 Task: Create Board IT Support Solutions to Workspace Creative Direction. Create Board Sales Funnel Optimization to Workspace Creative Direction. Create Board Customer Segmentation and Targeting Strategy to Workspace Creative Direction
Action: Mouse moved to (331, 70)
Screenshot: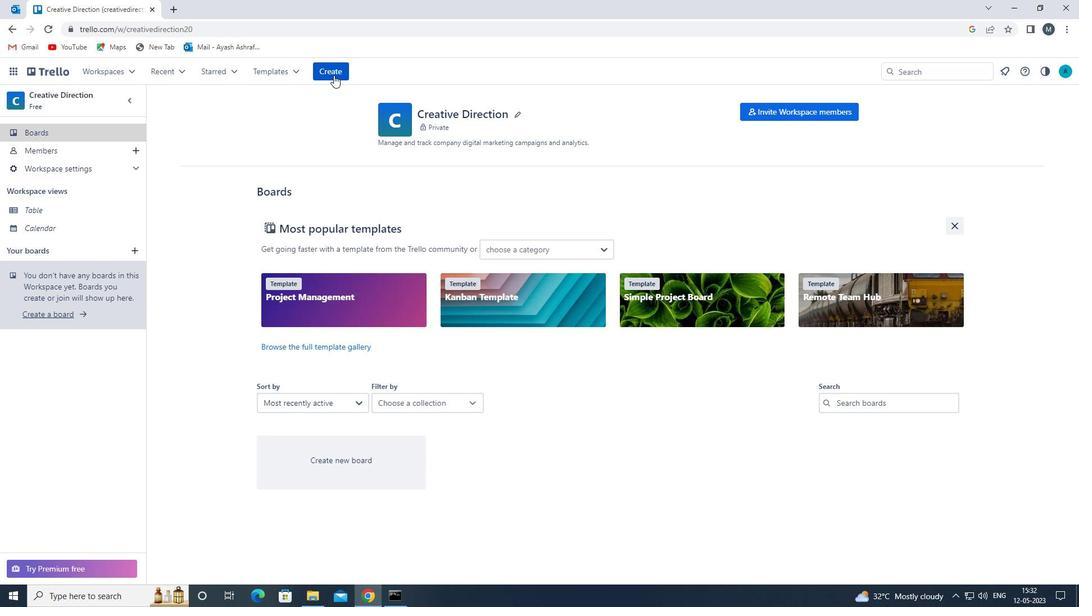 
Action: Mouse pressed left at (331, 70)
Screenshot: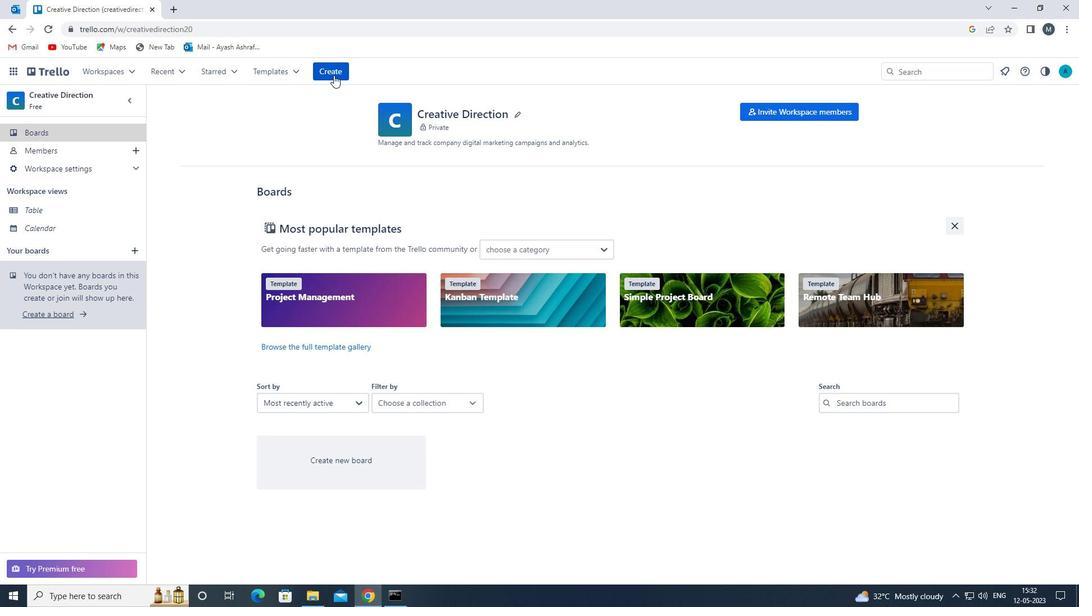 
Action: Mouse moved to (392, 124)
Screenshot: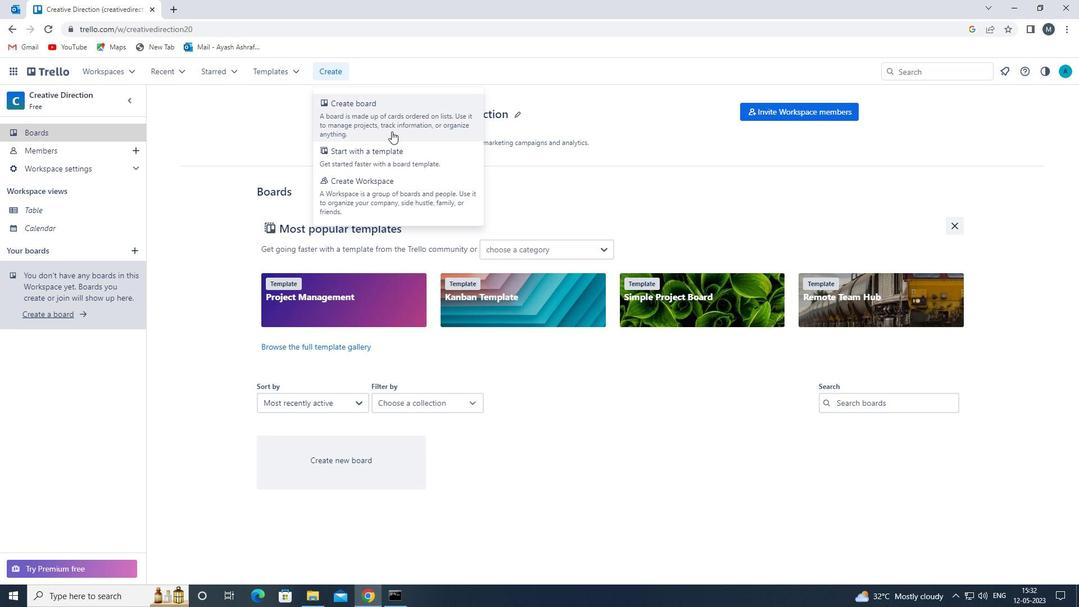 
Action: Mouse pressed left at (392, 124)
Screenshot: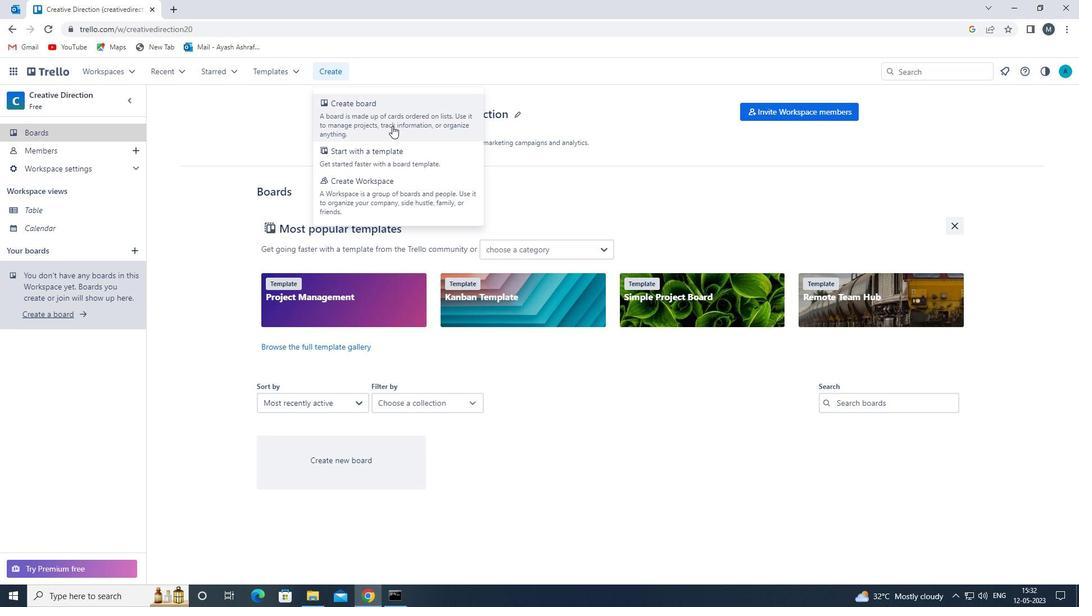 
Action: Mouse moved to (356, 275)
Screenshot: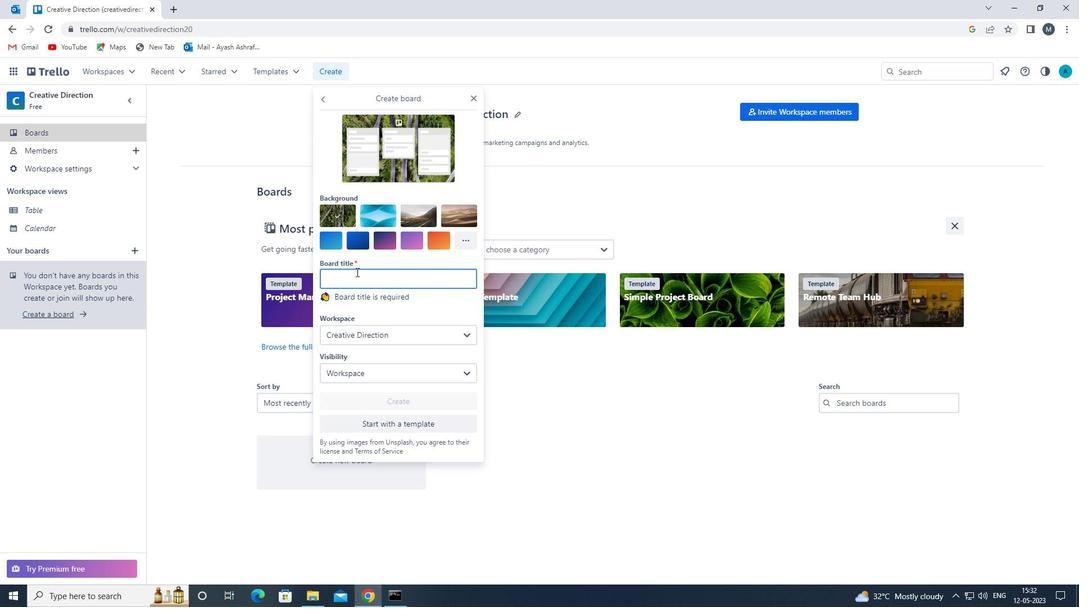
Action: Mouse pressed left at (356, 275)
Screenshot: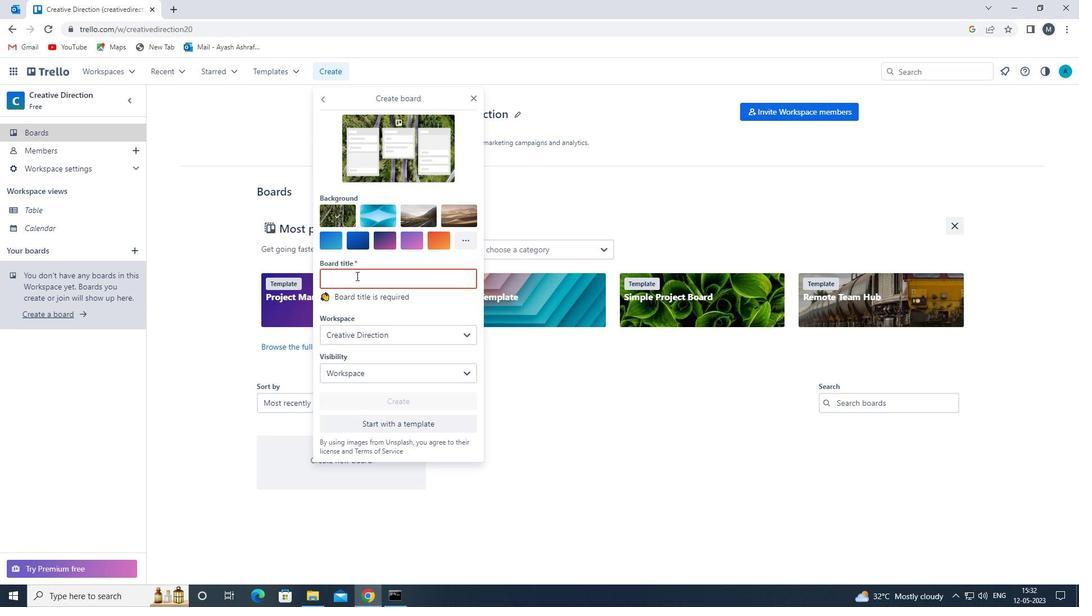 
Action: Mouse moved to (357, 279)
Screenshot: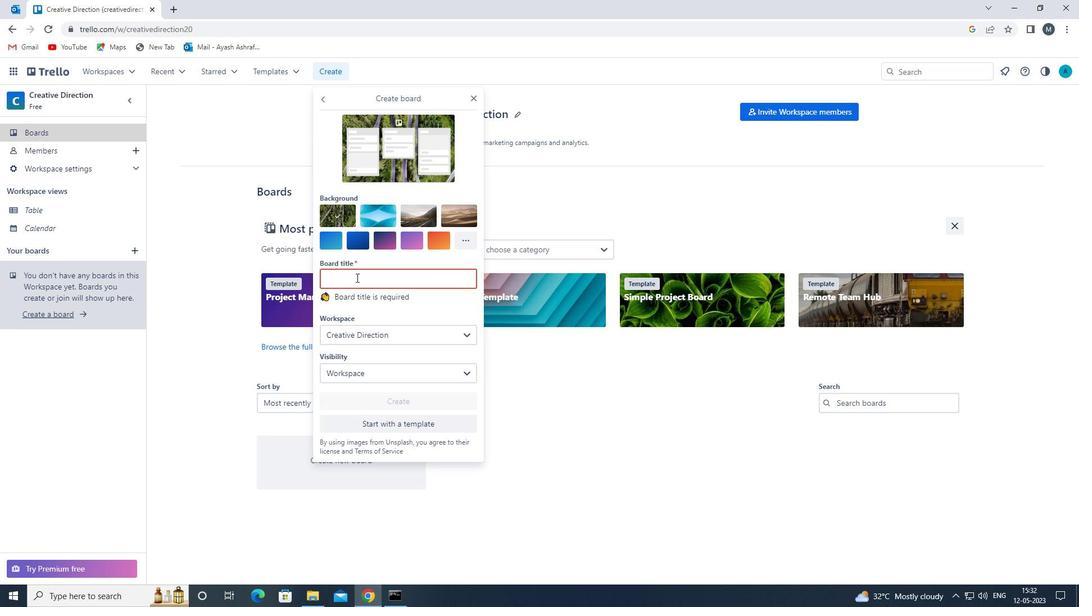 
Action: Key pressed <Key.shift><Key.shift>IT<Key.space>S<Key.backspace><Key.shift>SUPPORT<Key.space><Key.shift>SOLUTIONS<Key.space>
Screenshot: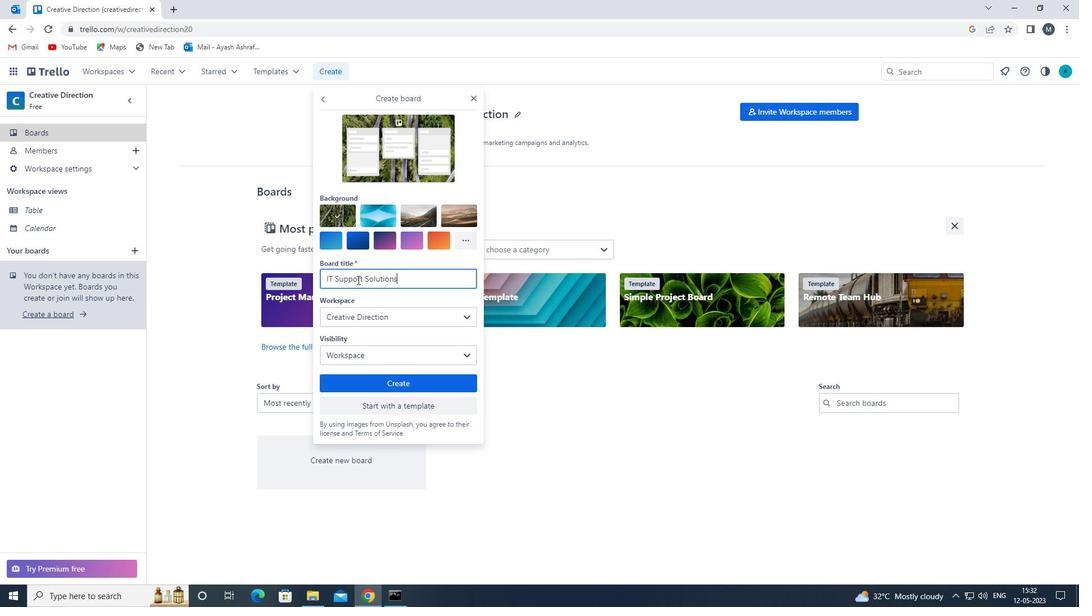 
Action: Mouse moved to (389, 383)
Screenshot: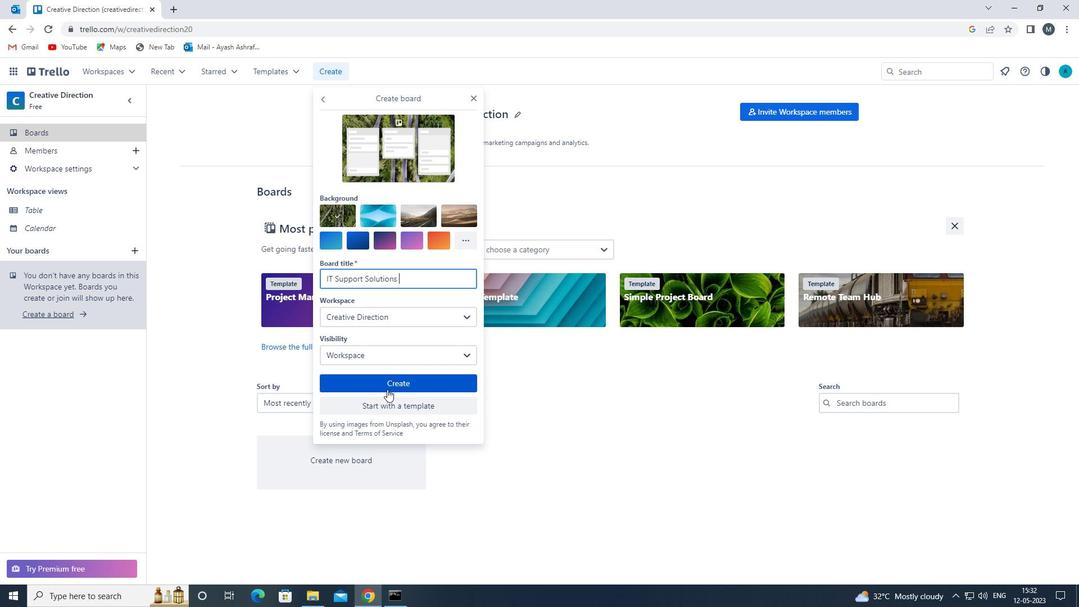 
Action: Mouse pressed left at (389, 383)
Screenshot: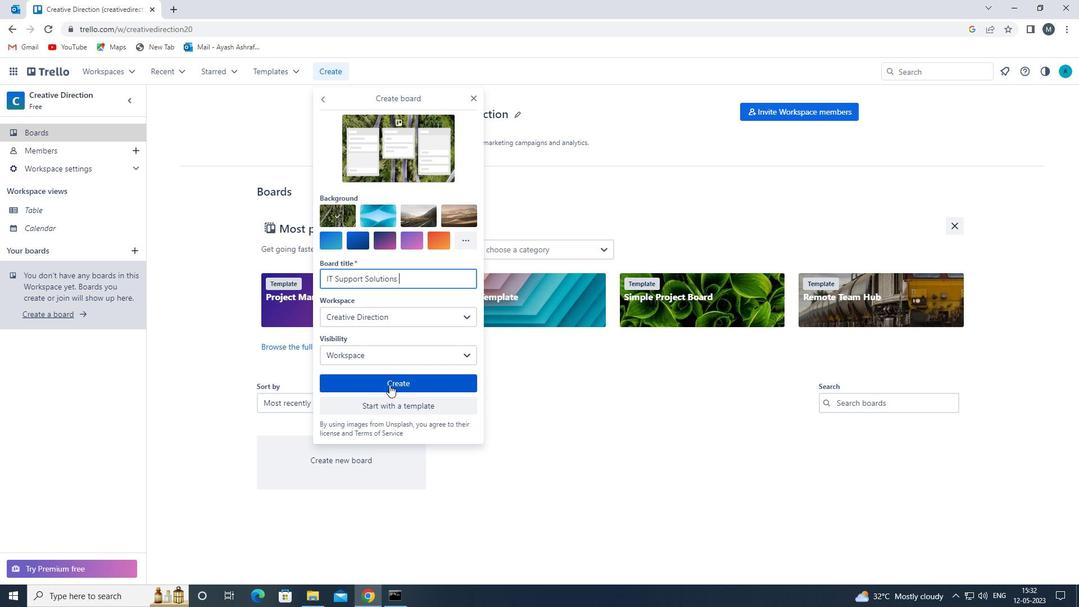 
Action: Mouse moved to (339, 74)
Screenshot: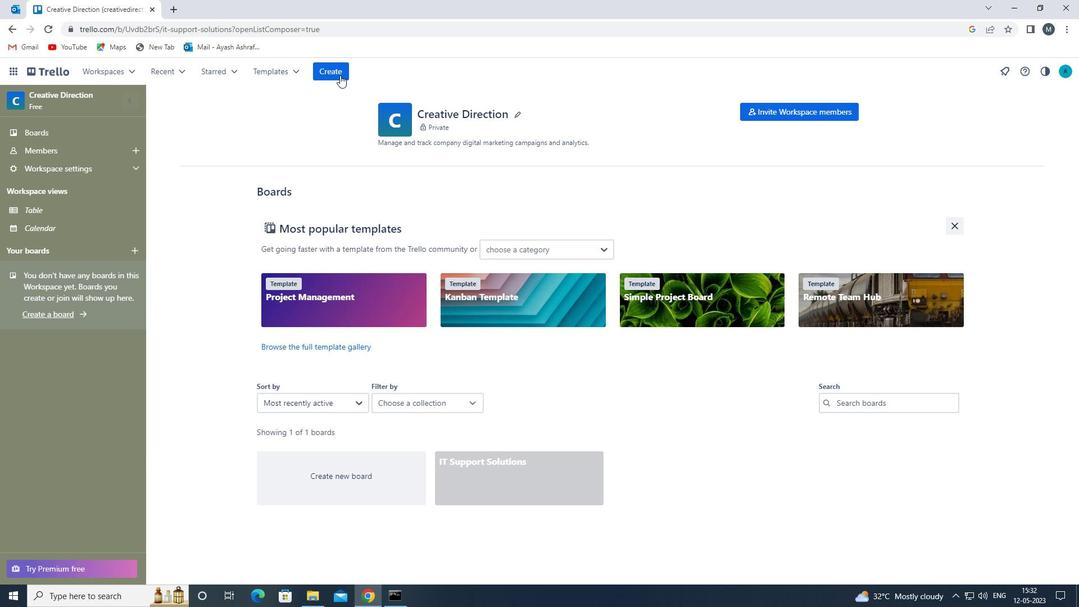 
Action: Mouse pressed left at (339, 74)
Screenshot: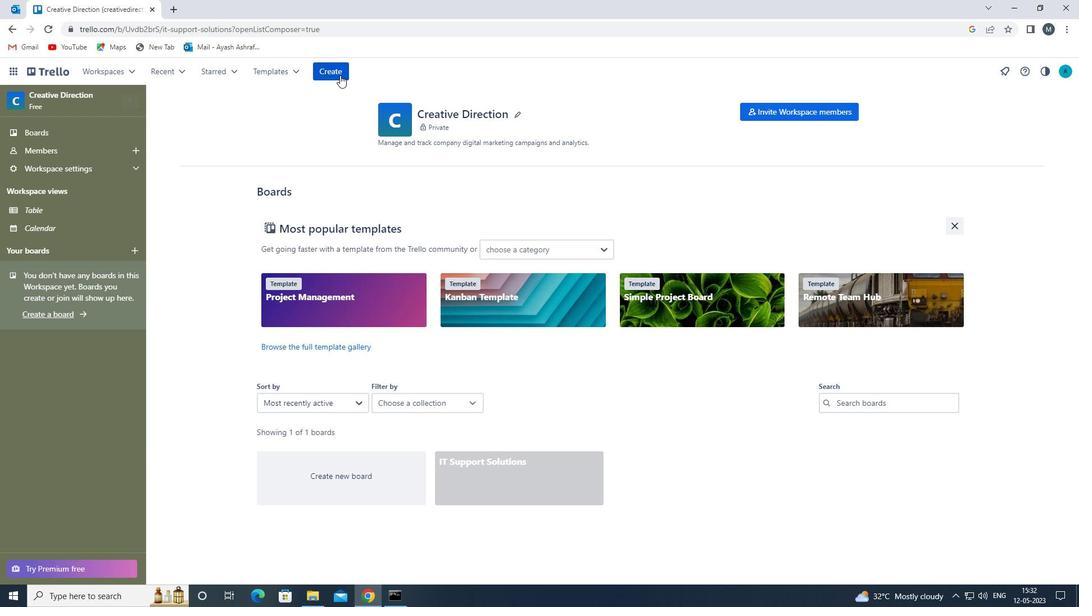 
Action: Mouse moved to (388, 116)
Screenshot: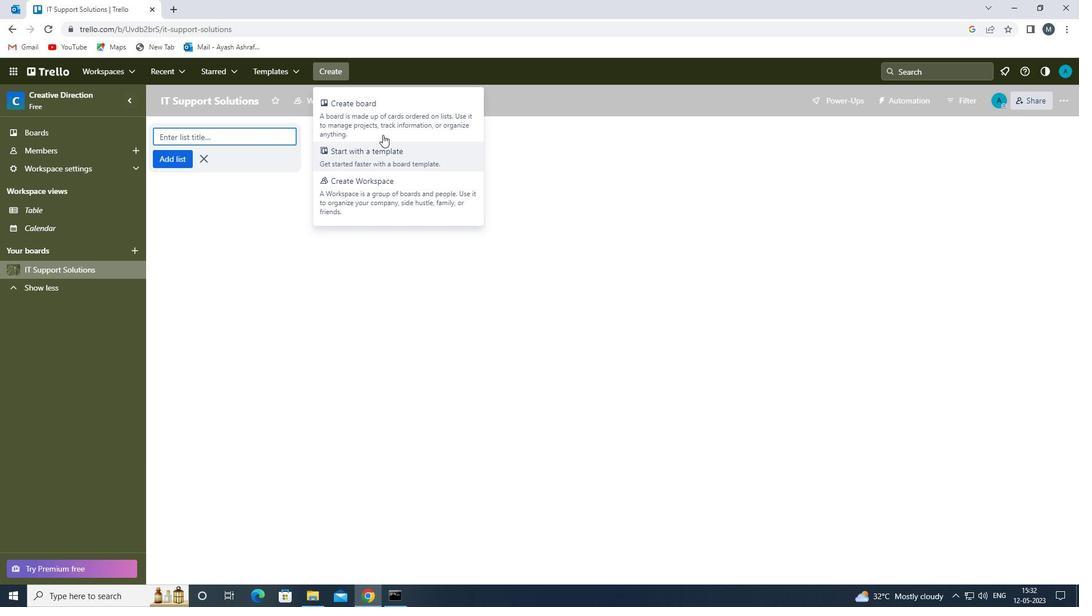 
Action: Mouse pressed left at (388, 116)
Screenshot: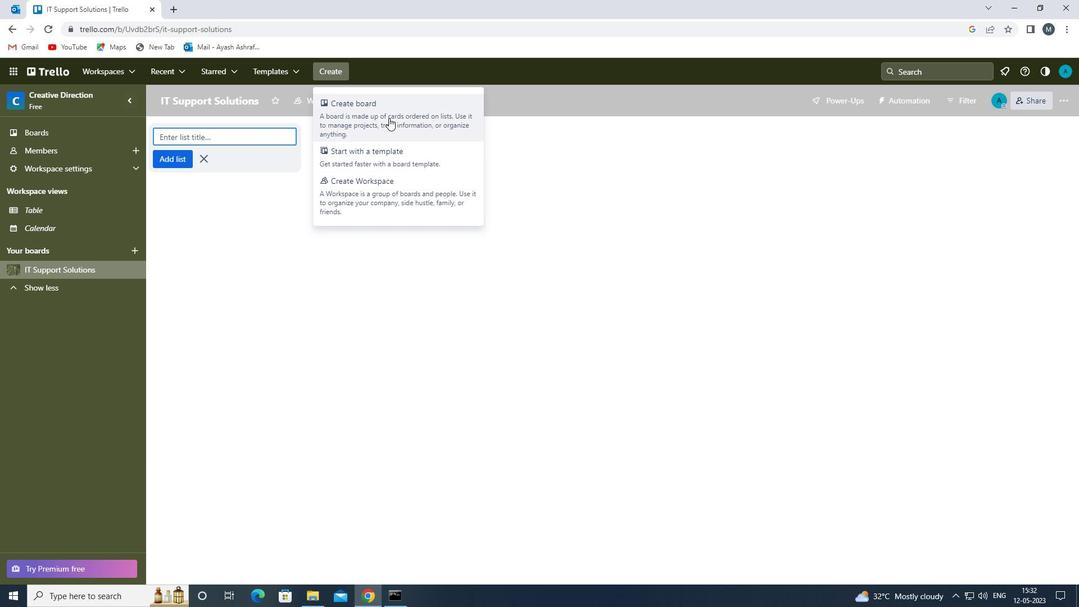 
Action: Mouse moved to (392, 281)
Screenshot: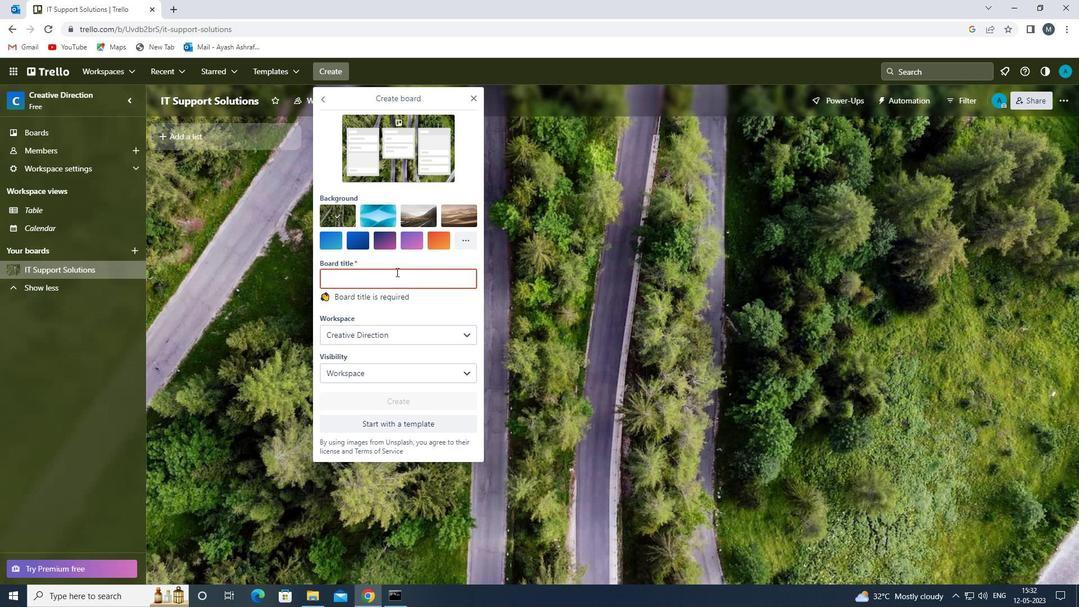 
Action: Mouse pressed left at (392, 281)
Screenshot: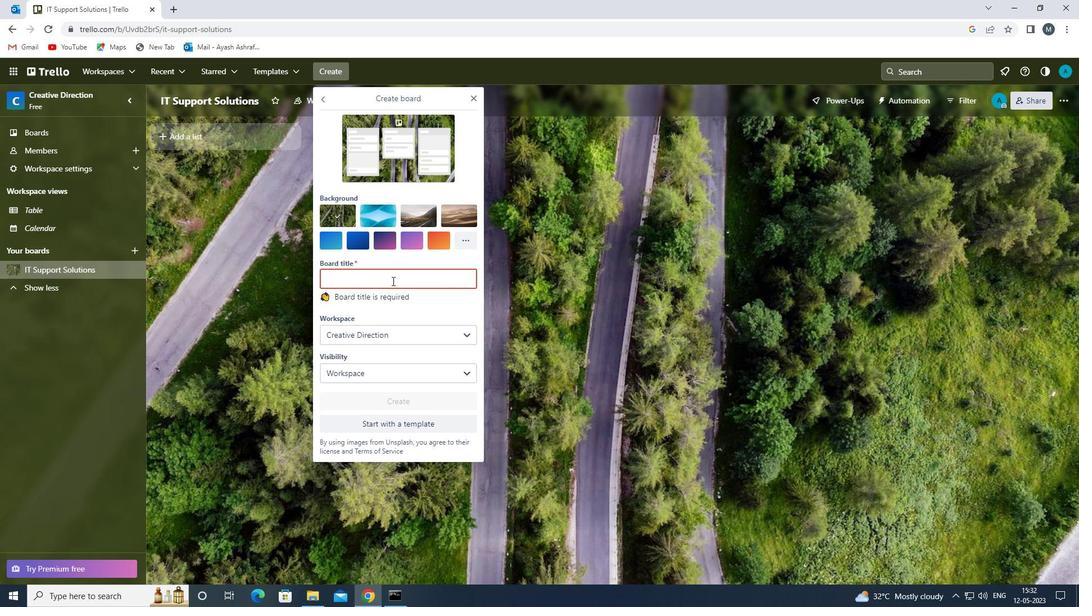 
Action: Mouse moved to (391, 281)
Screenshot: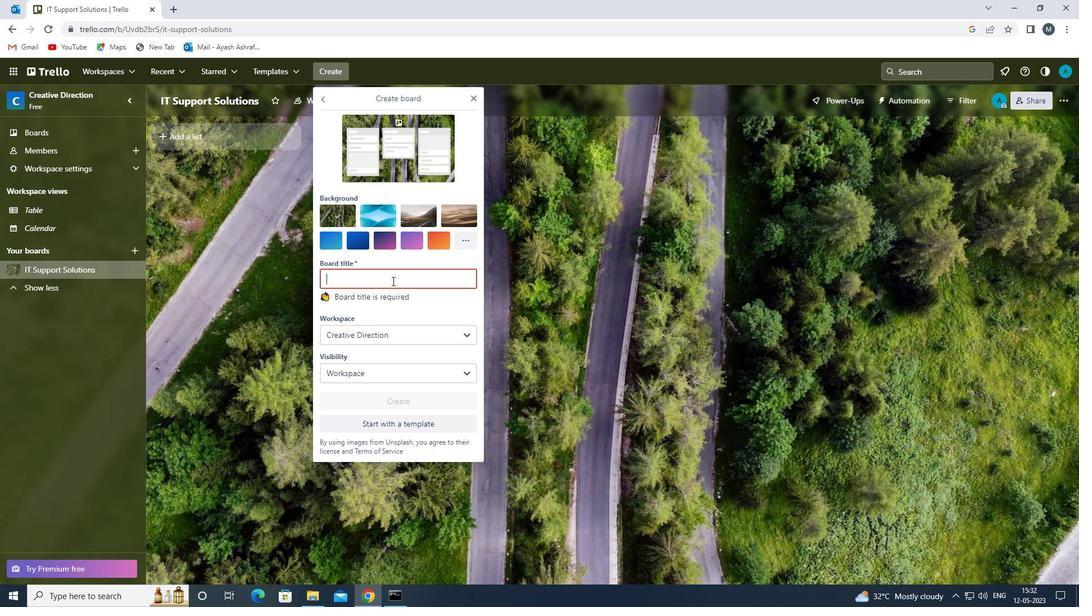 
Action: Key pressed <Key.shift>SALES<Key.space><Key.shift>FUNNEL<Key.space><Key.shift>OPTIMIZATION<Key.space>
Screenshot: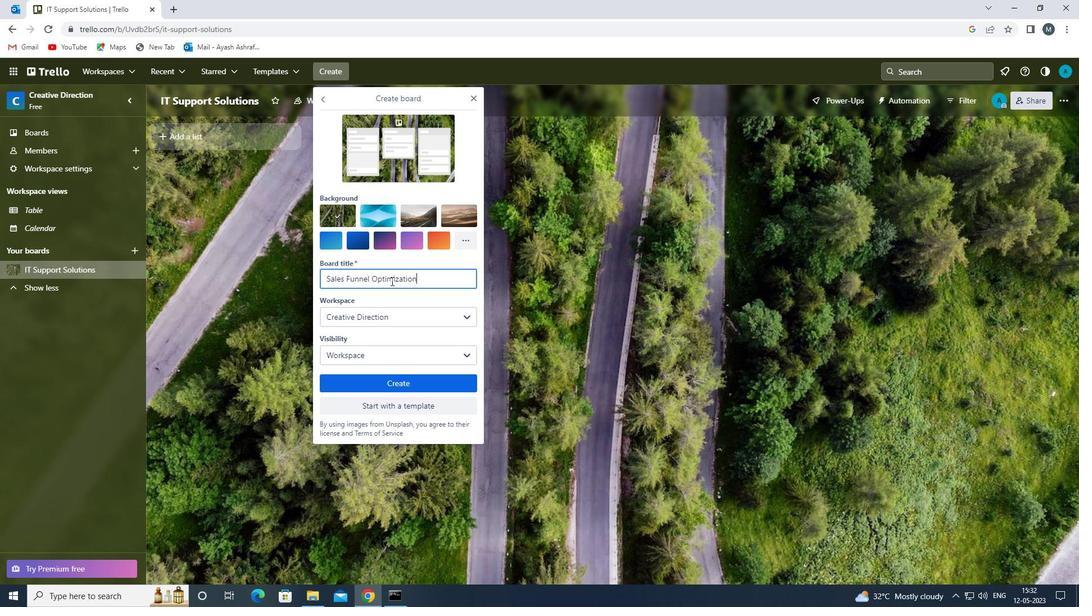 
Action: Mouse moved to (392, 386)
Screenshot: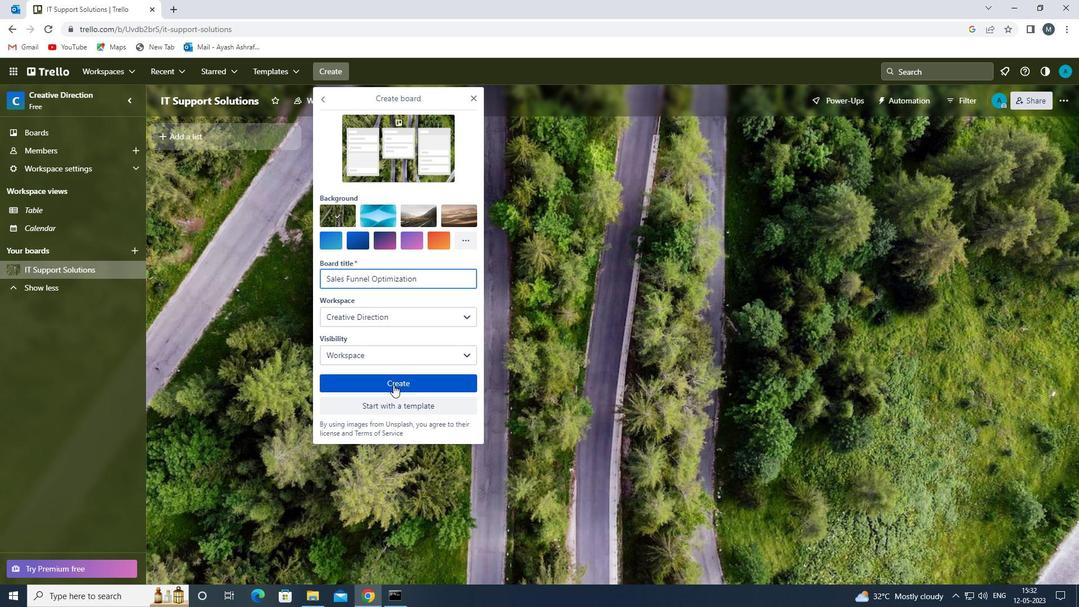 
Action: Mouse pressed left at (392, 386)
Screenshot: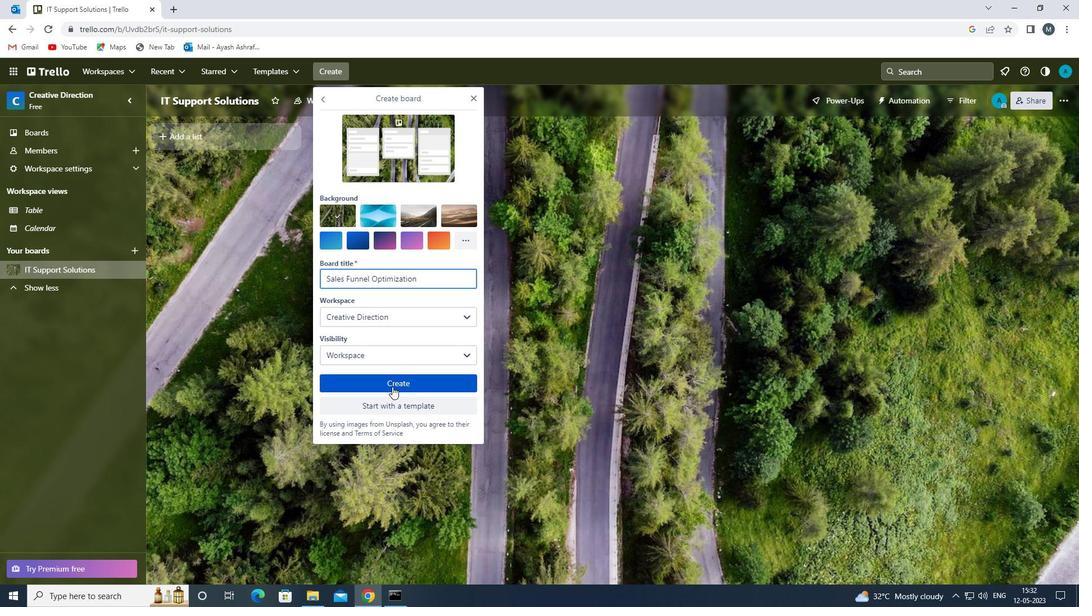 
Action: Mouse moved to (334, 73)
Screenshot: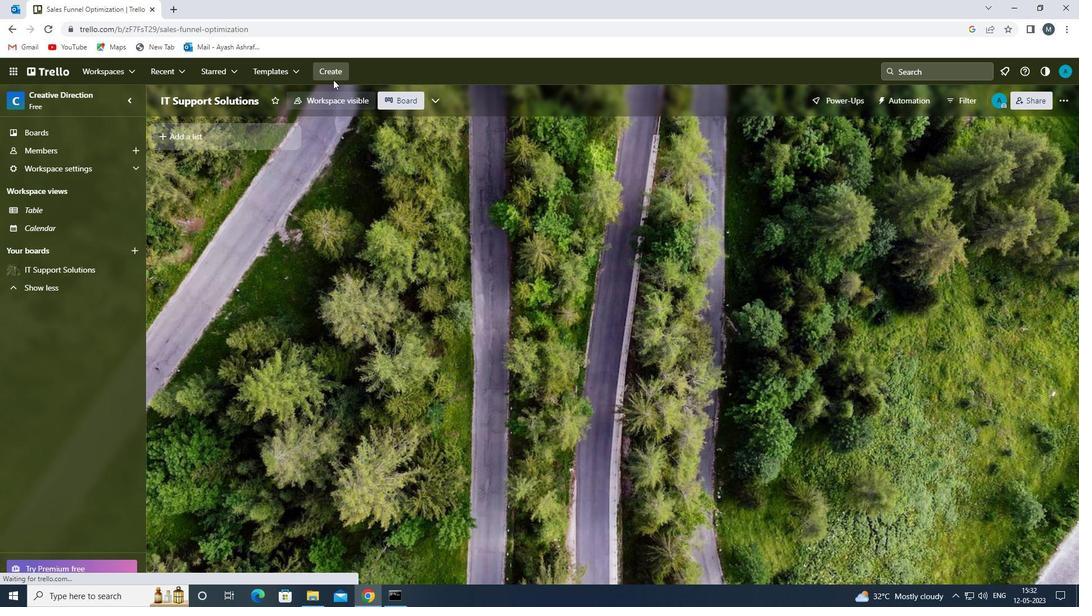 
Action: Mouse pressed left at (334, 73)
Screenshot: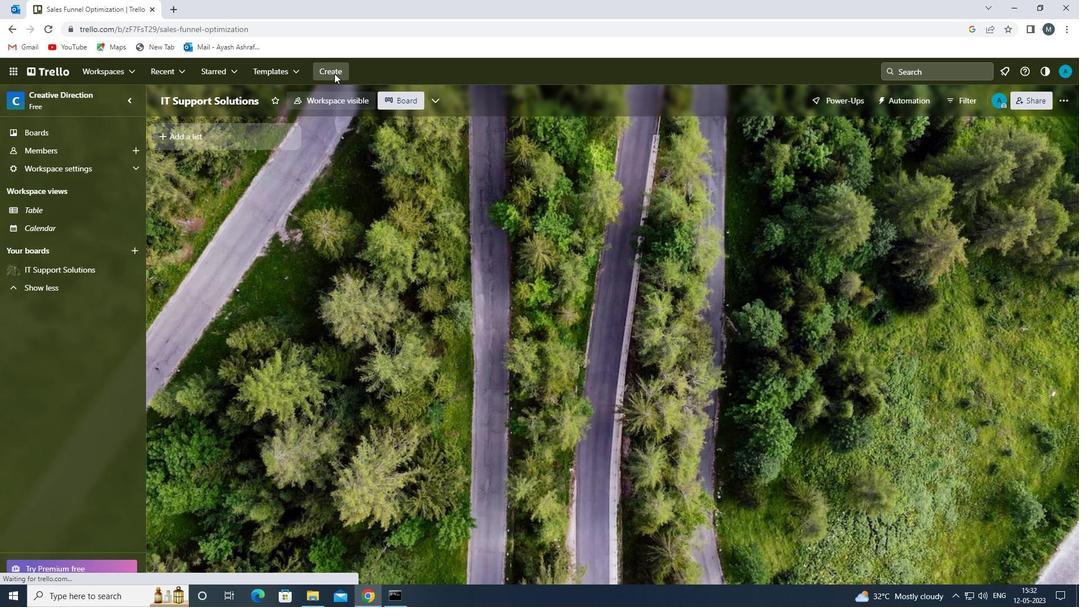 
Action: Mouse moved to (377, 123)
Screenshot: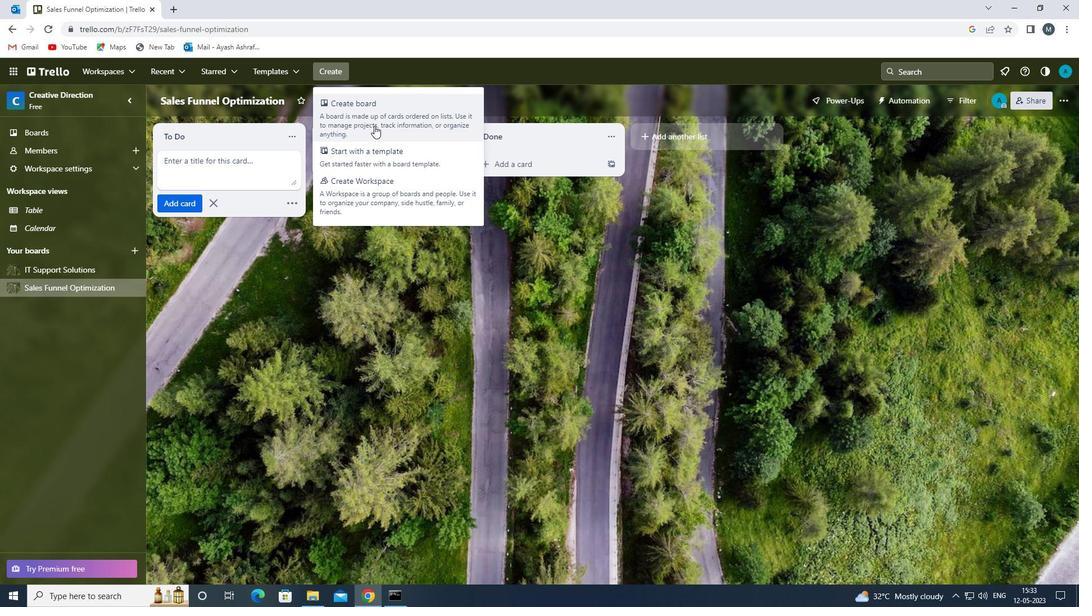 
Action: Mouse pressed left at (377, 123)
Screenshot: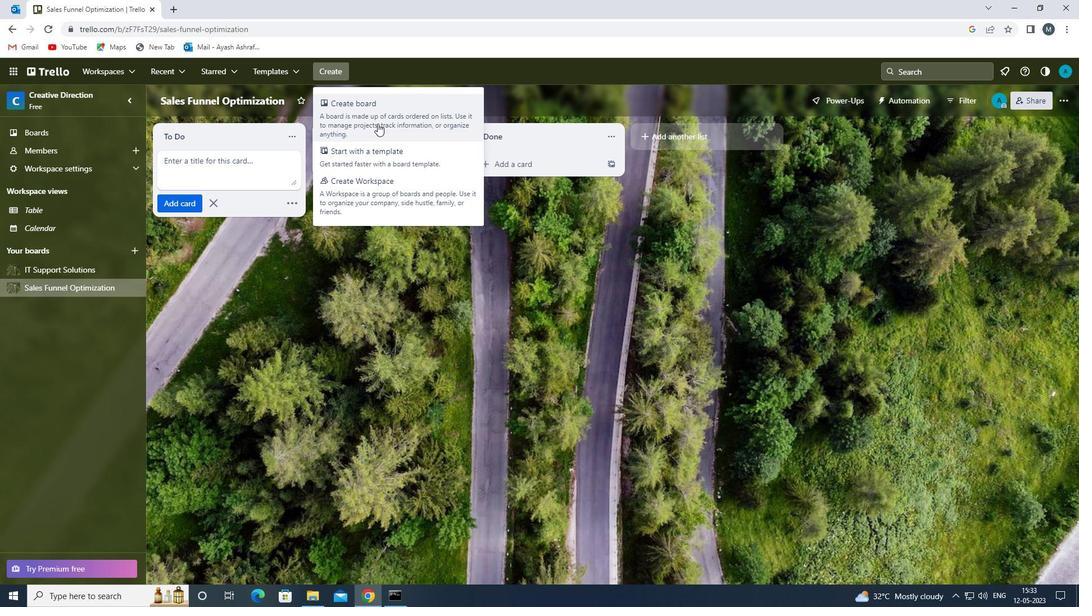 
Action: Mouse moved to (388, 279)
Screenshot: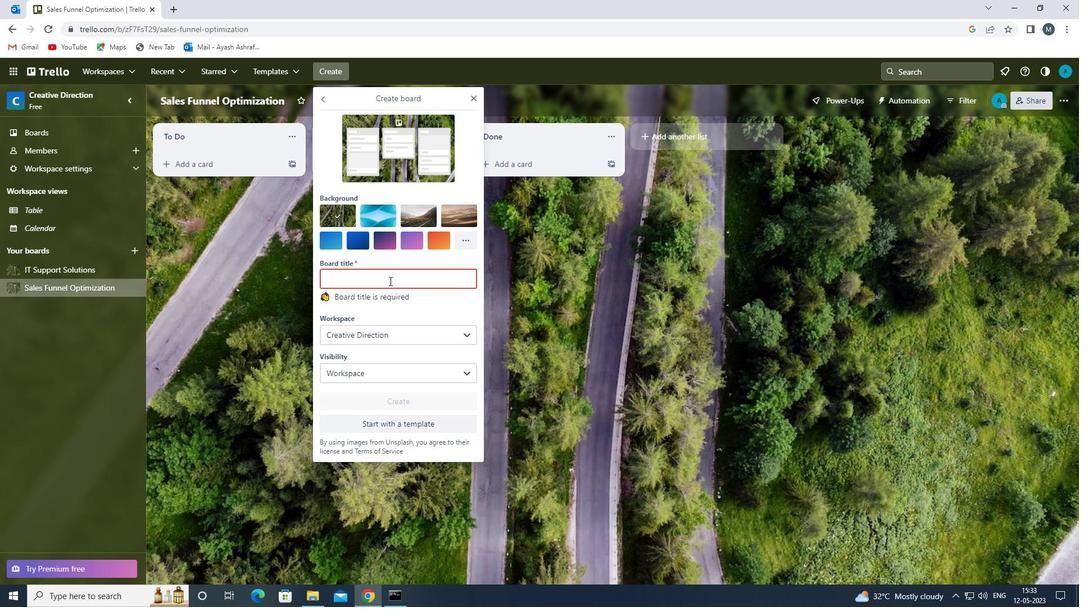 
Action: Mouse pressed left at (388, 279)
Screenshot: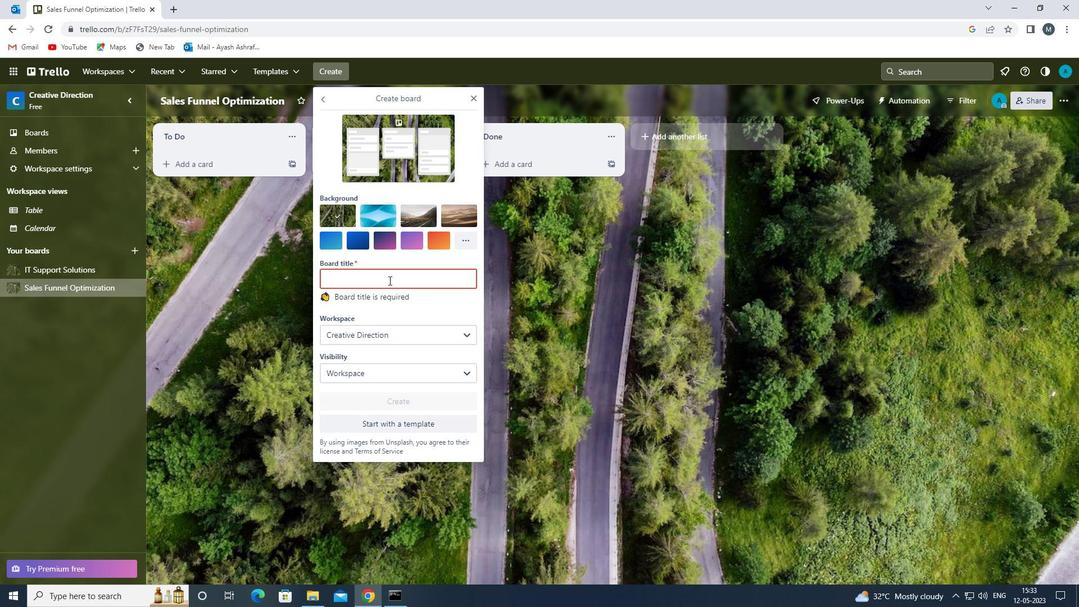 
Action: Mouse moved to (388, 279)
Screenshot: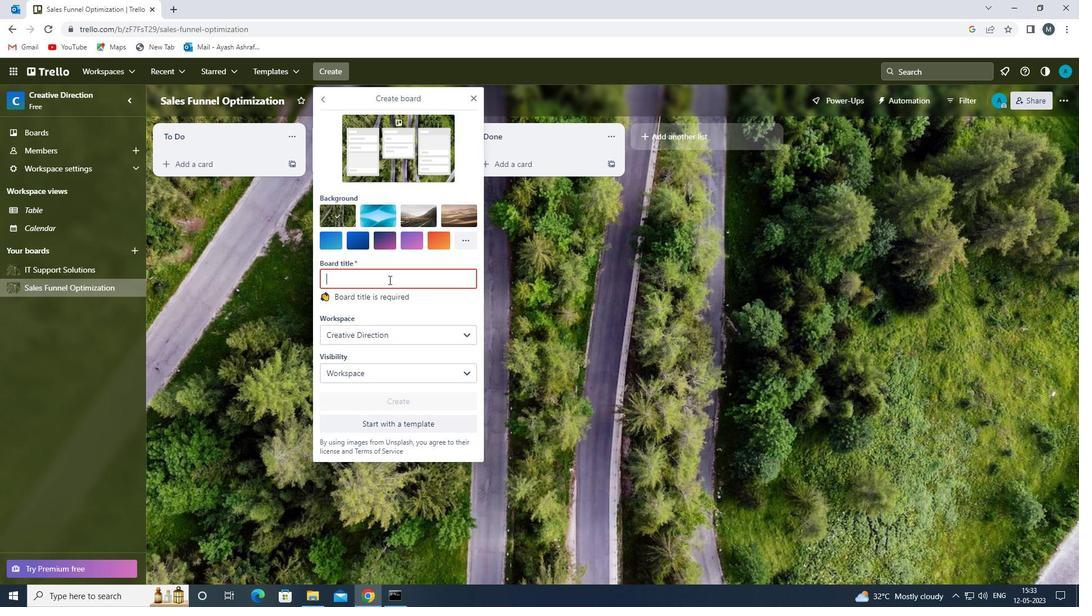 
Action: Key pressed <Key.shift>CUSTOMER<Key.space><Key.shift>SEG<Key.backspace><Key.backspace><Key.backspace><Key.shift><Key.shift><Key.shift><Key.shift><Key.shift><Key.shift><Key.shift><Key.shift><Key.shift><Key.shift><Key.shift><Key.shift>SEGMENTTATION<Key.space>
Screenshot: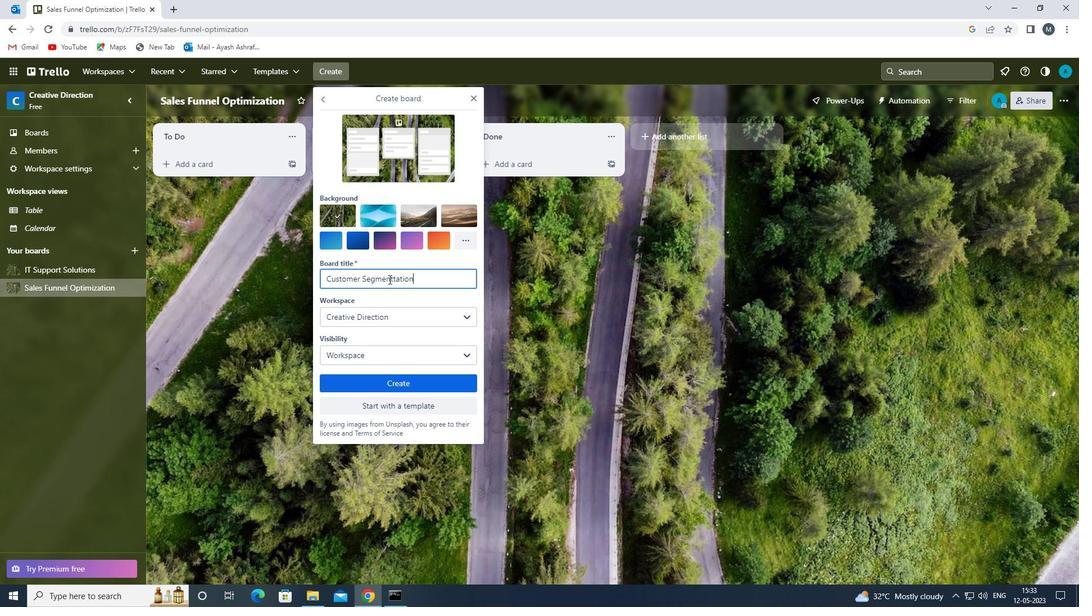 
Action: Mouse moved to (394, 277)
Screenshot: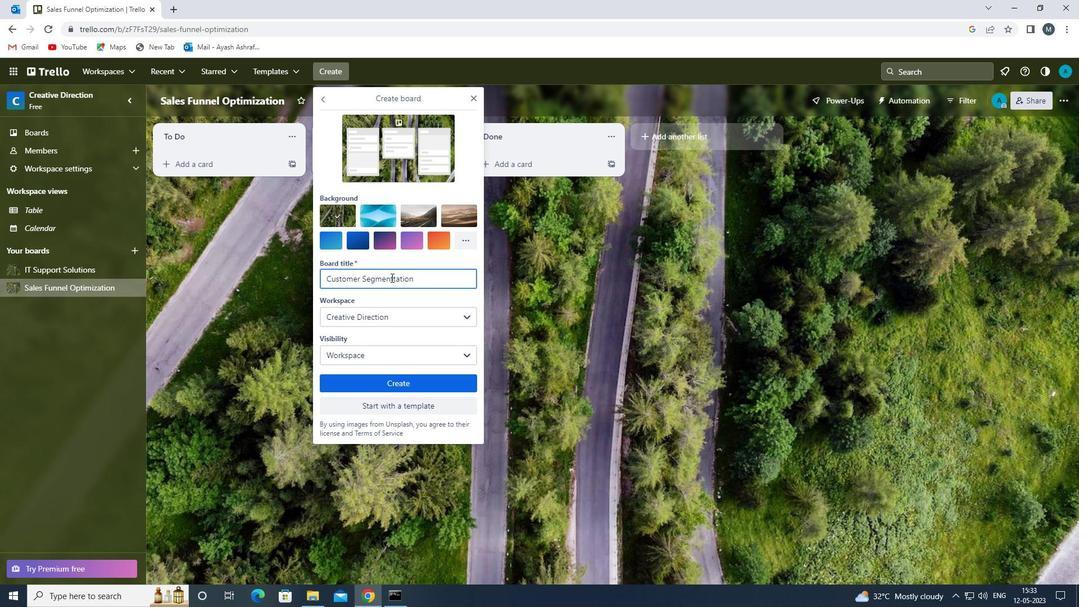 
Action: Mouse pressed left at (394, 277)
Screenshot: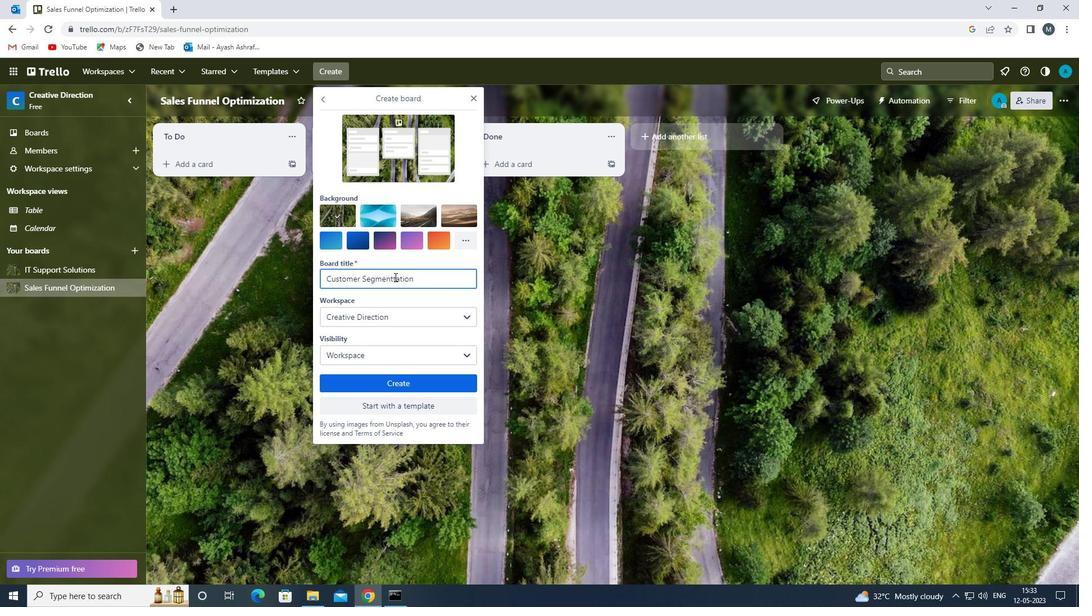 
Action: Mouse moved to (403, 275)
Screenshot: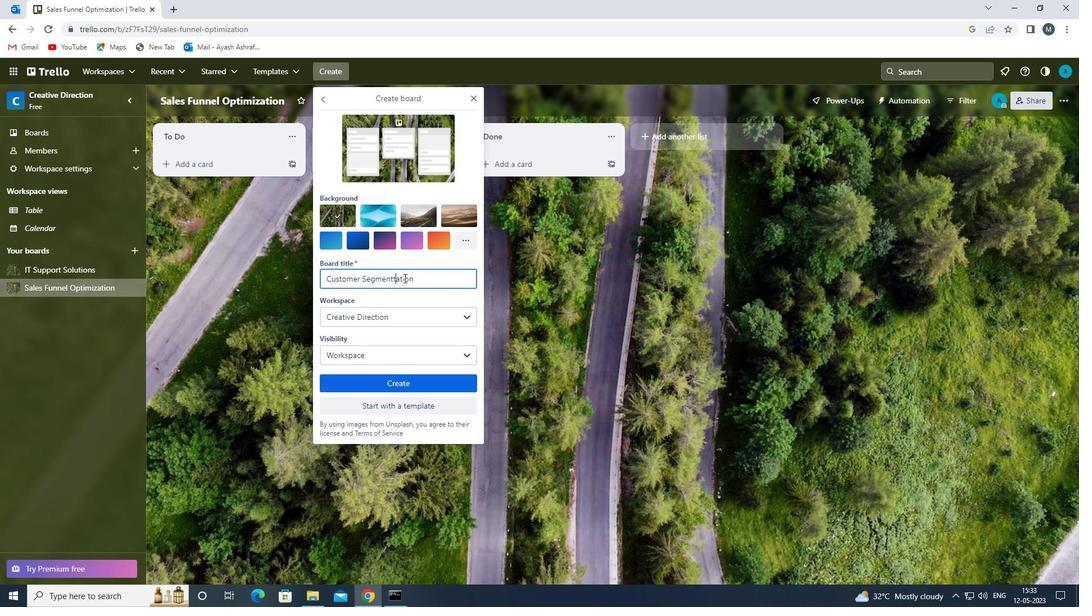 
Action: Key pressed <Key.backspace>
Screenshot: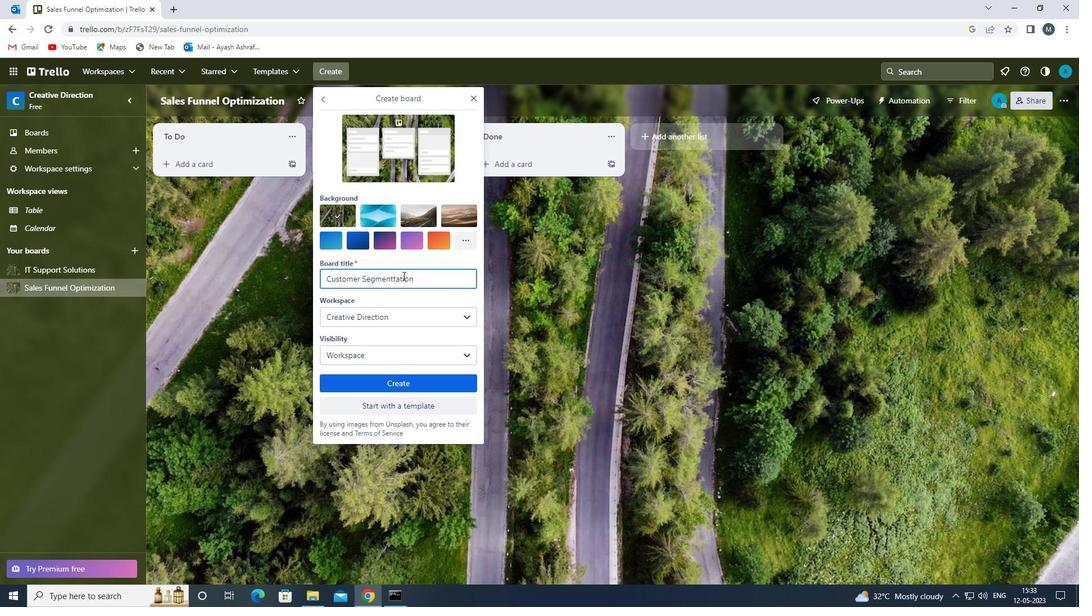 
Action: Mouse moved to (419, 281)
Screenshot: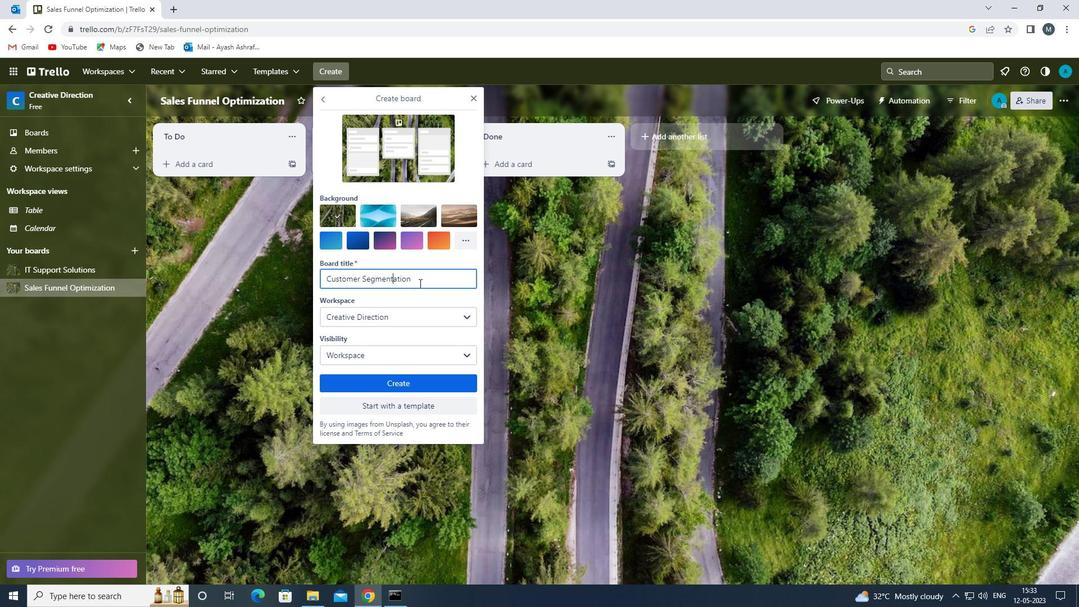 
Action: Mouse pressed left at (419, 281)
Screenshot: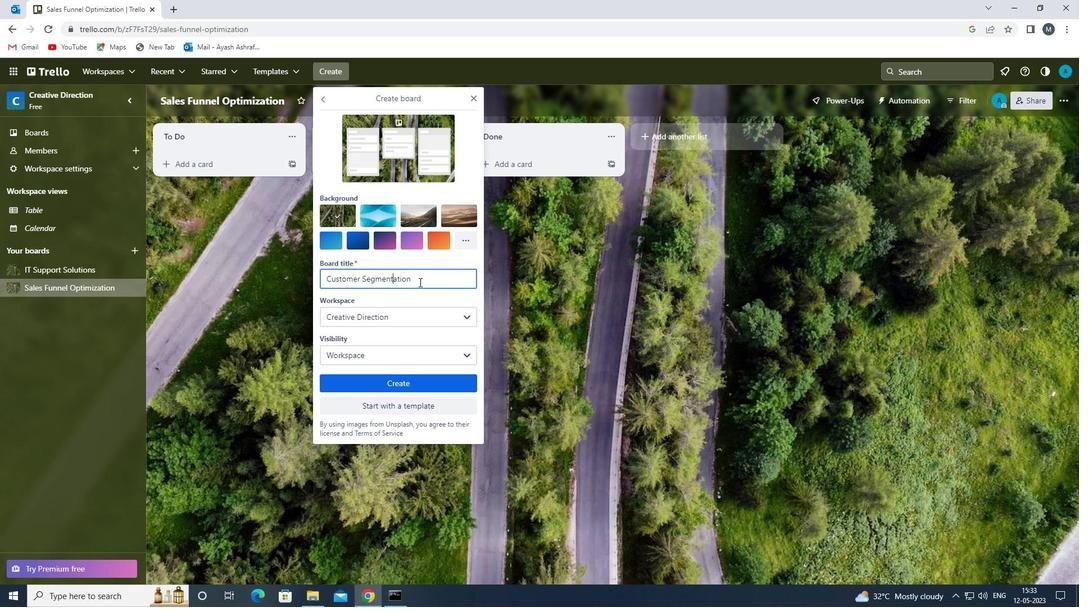 
Action: Mouse moved to (419, 281)
Screenshot: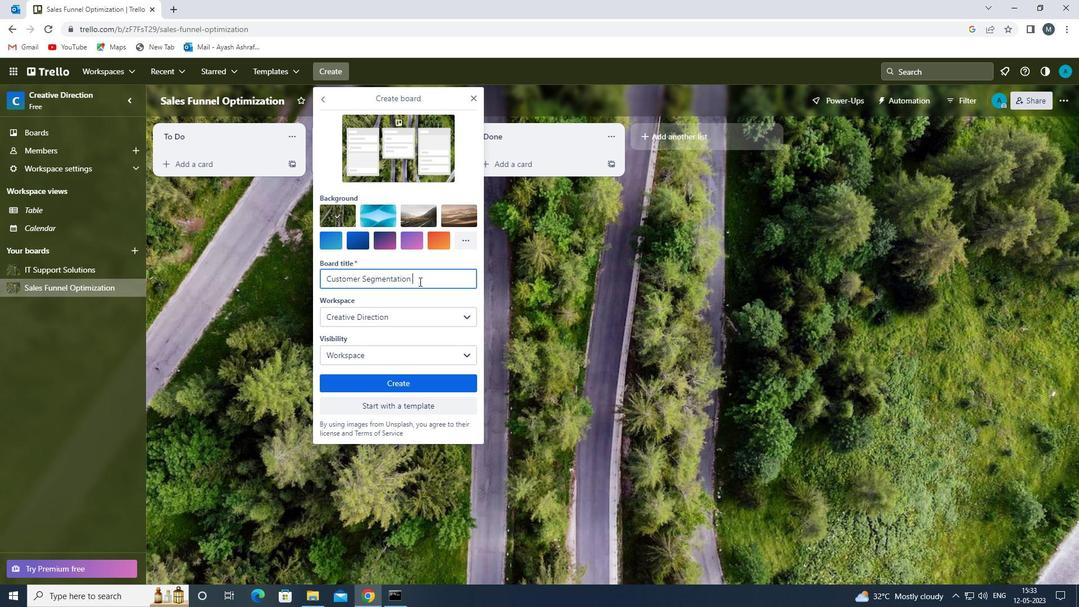 
Action: Key pressed AND<Key.space><Key.shift>TARGETING<Key.space>
Screenshot: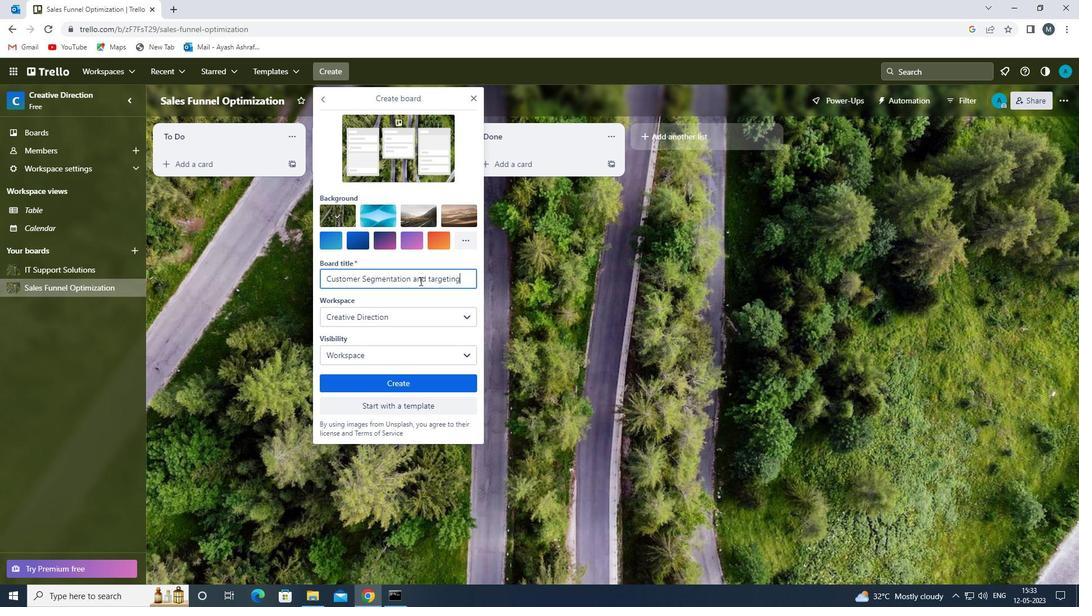 
Action: Mouse moved to (430, 282)
Screenshot: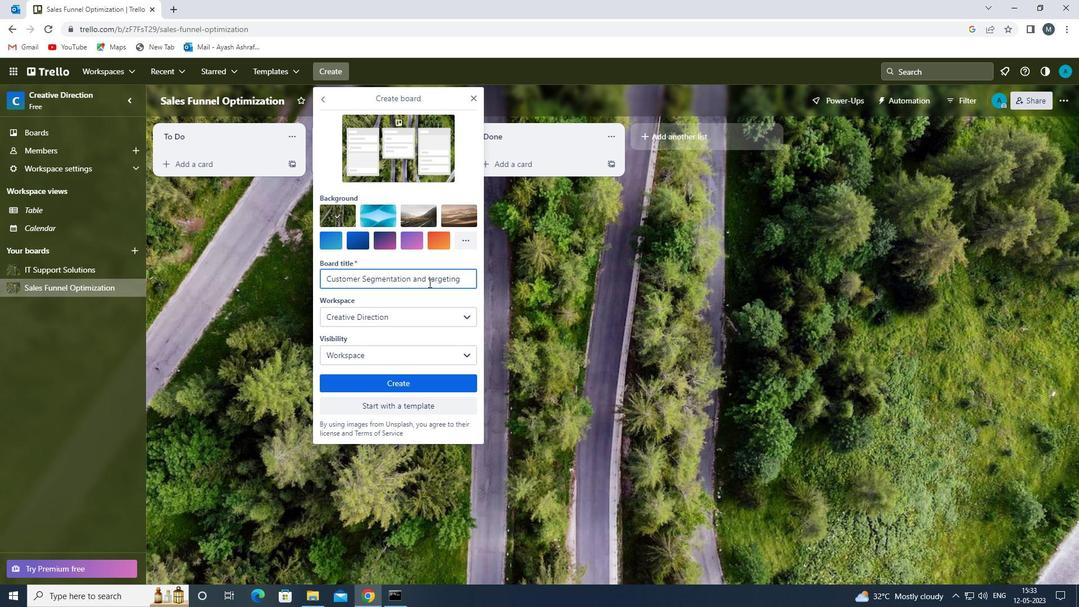 
Action: Mouse pressed left at (430, 282)
Screenshot: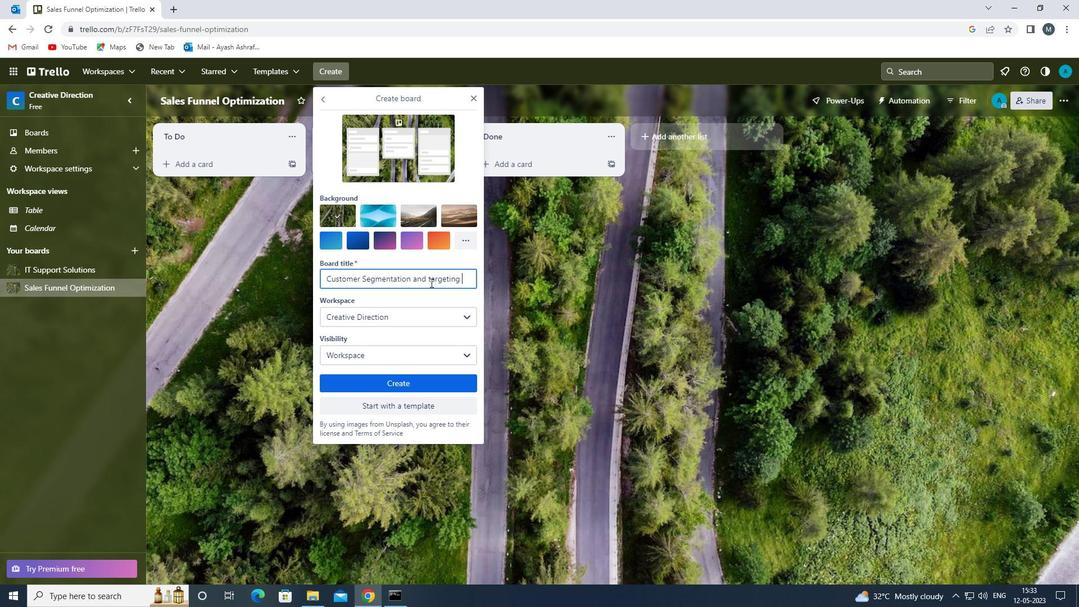 
Action: Mouse moved to (433, 282)
Screenshot: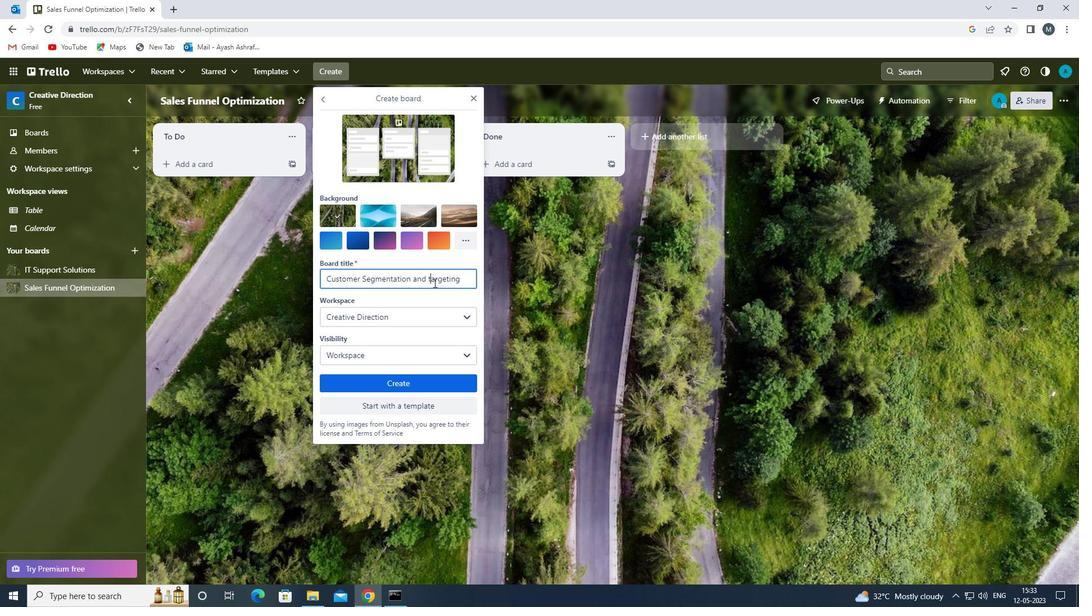 
Action: Key pressed <Key.backspace><Key.shift>T
Screenshot: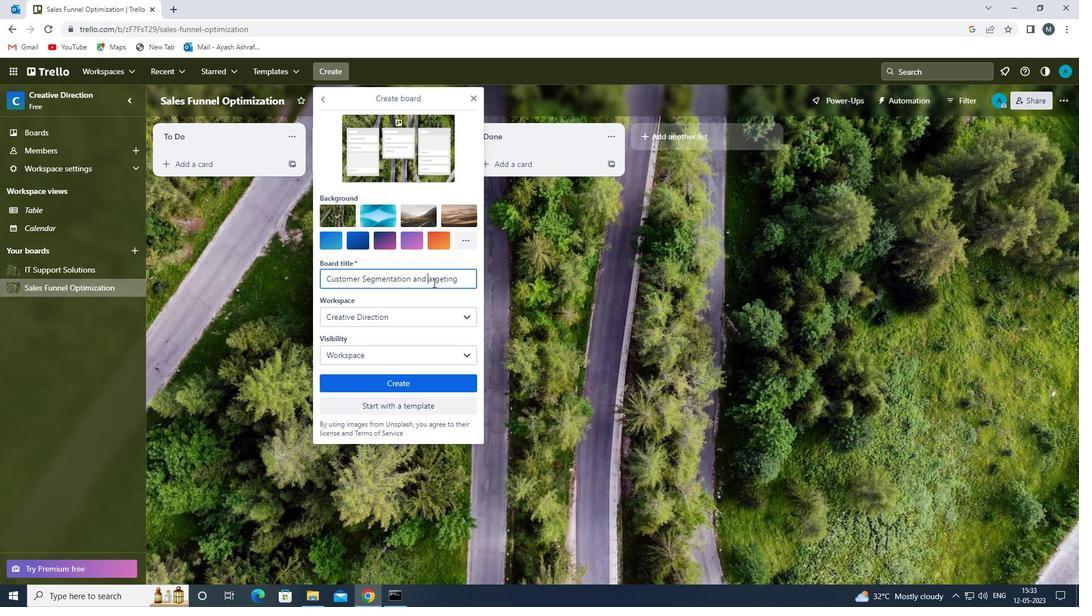 
Action: Mouse moved to (468, 280)
Screenshot: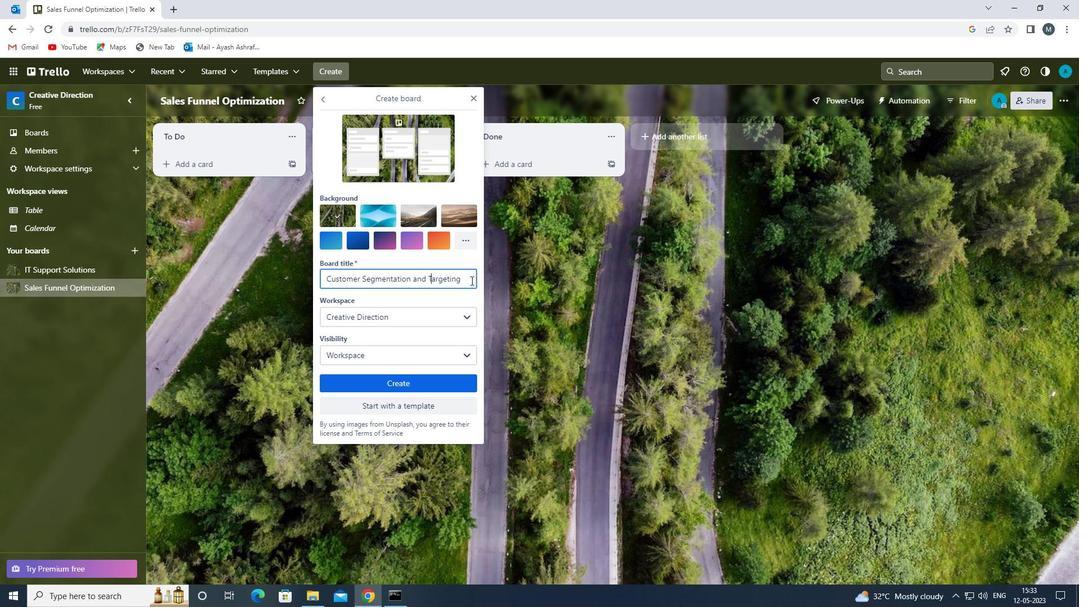 
Action: Mouse pressed left at (468, 280)
Screenshot: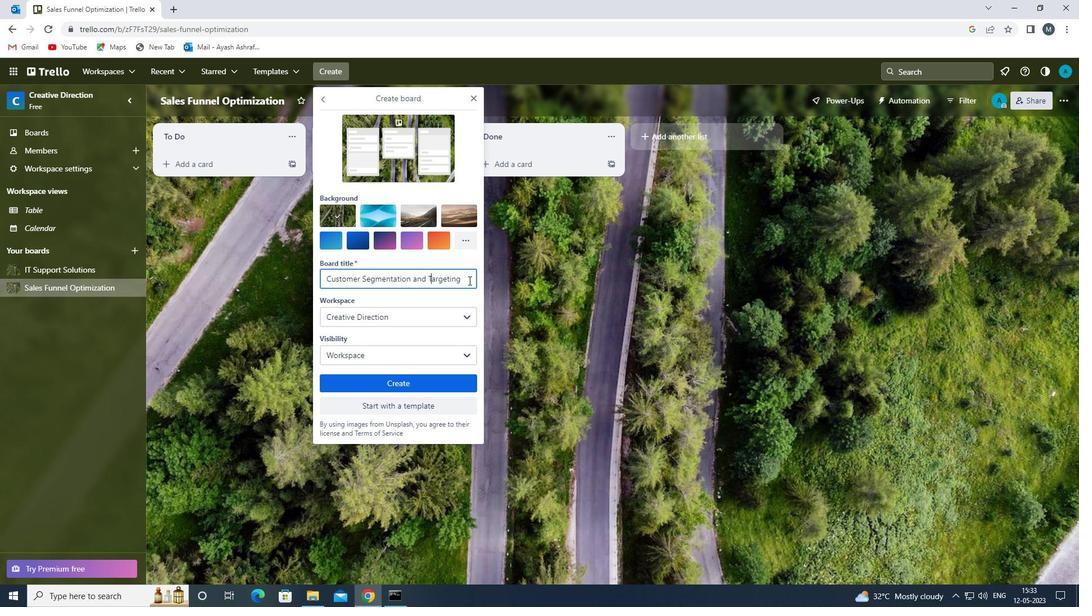 
Action: Key pressed <Key.space>
Screenshot: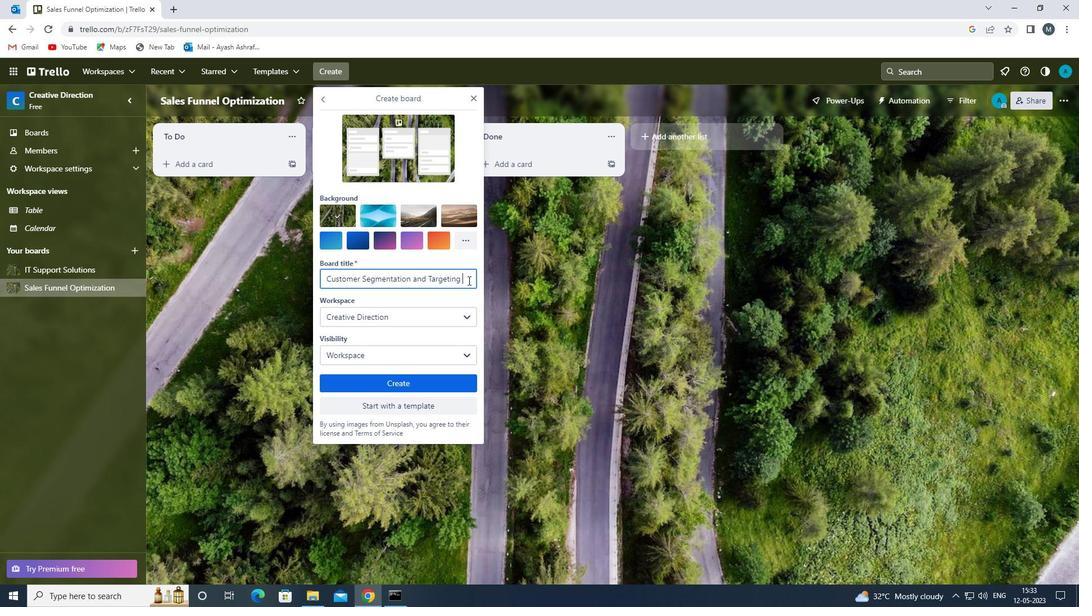 
Action: Mouse moved to (468, 280)
Screenshot: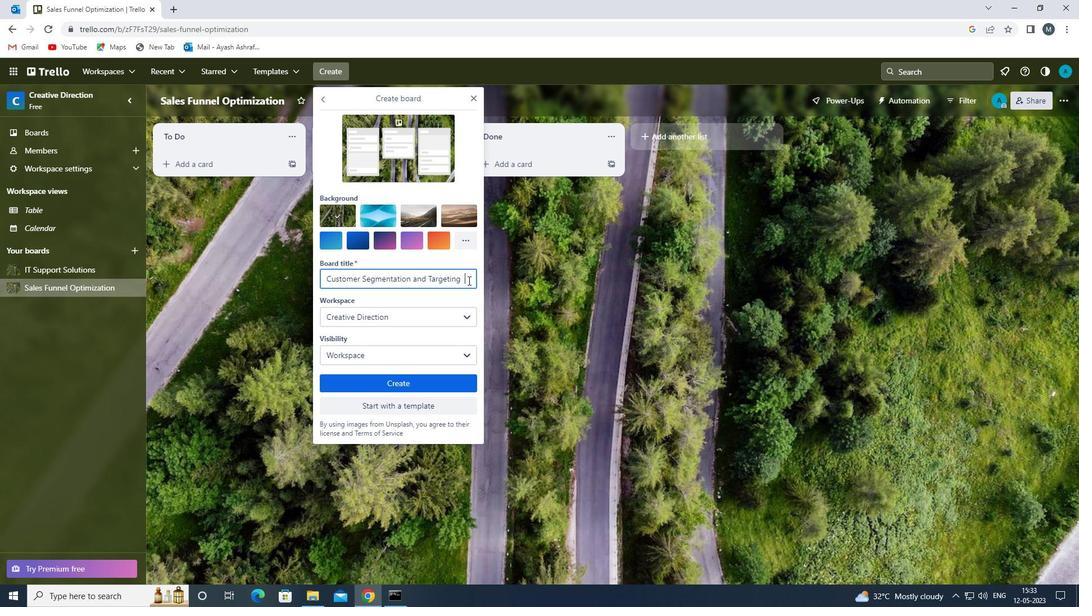 
Action: Key pressed <Key.backspace><Key.shift>STRATEGY<Key.space>
Screenshot: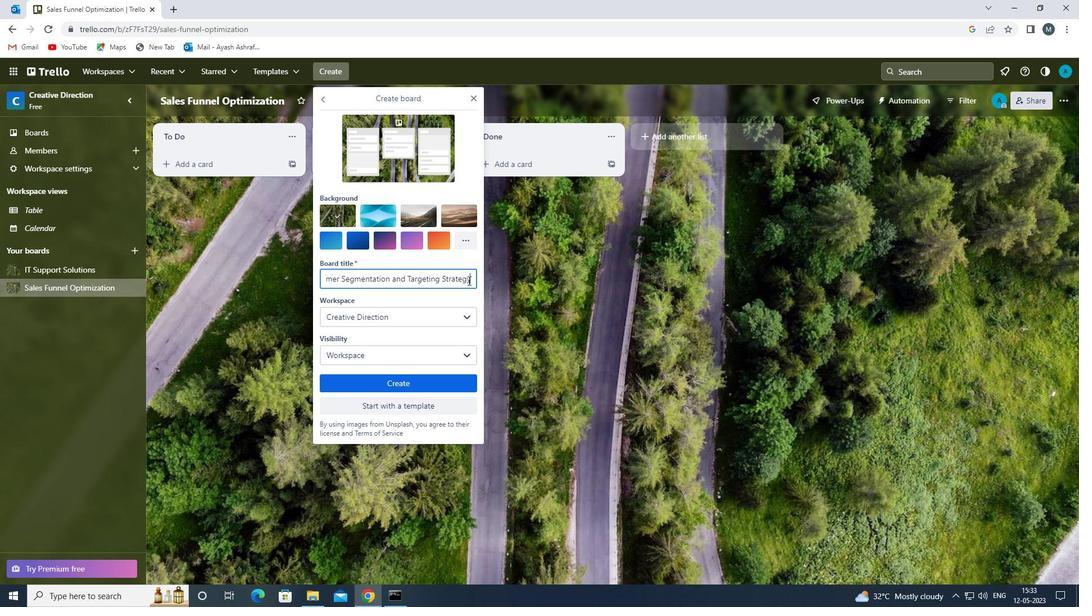 
Action: Mouse moved to (390, 377)
Screenshot: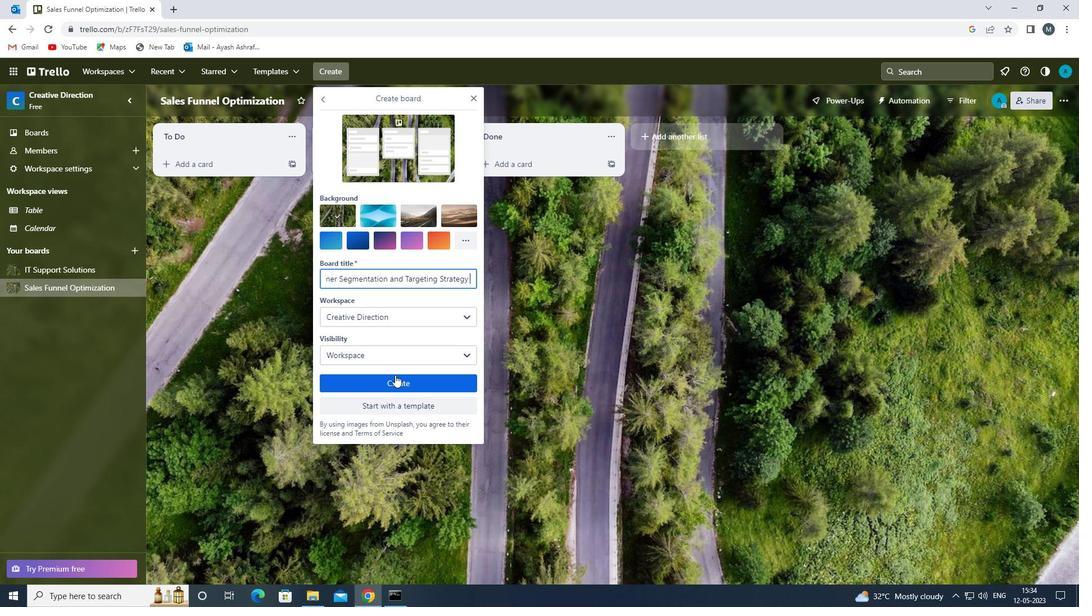 
Action: Mouse pressed left at (390, 377)
Screenshot: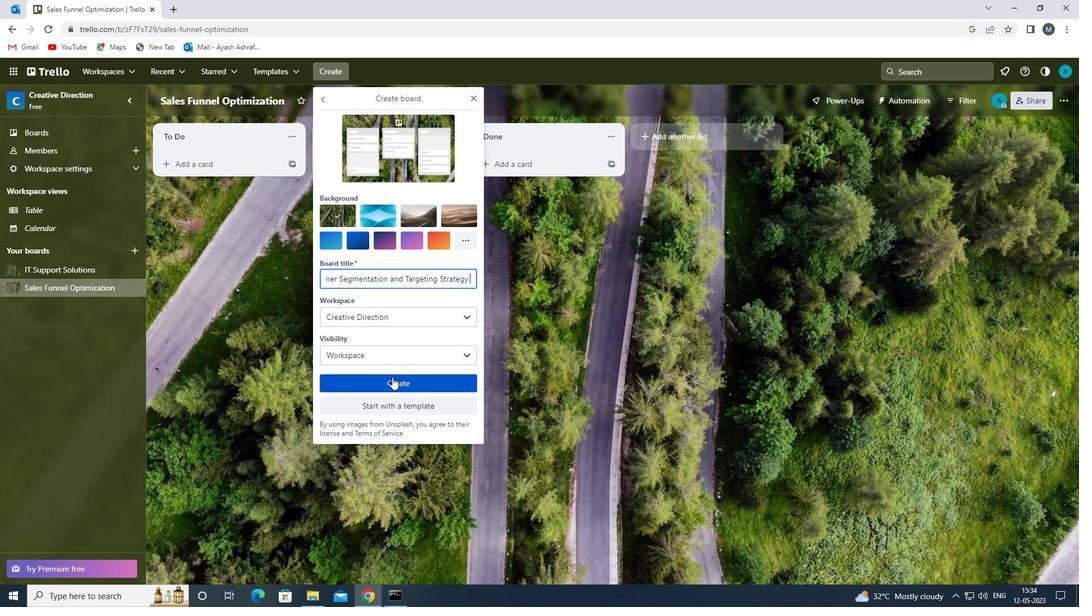 
Action: Mouse moved to (291, 370)
Screenshot: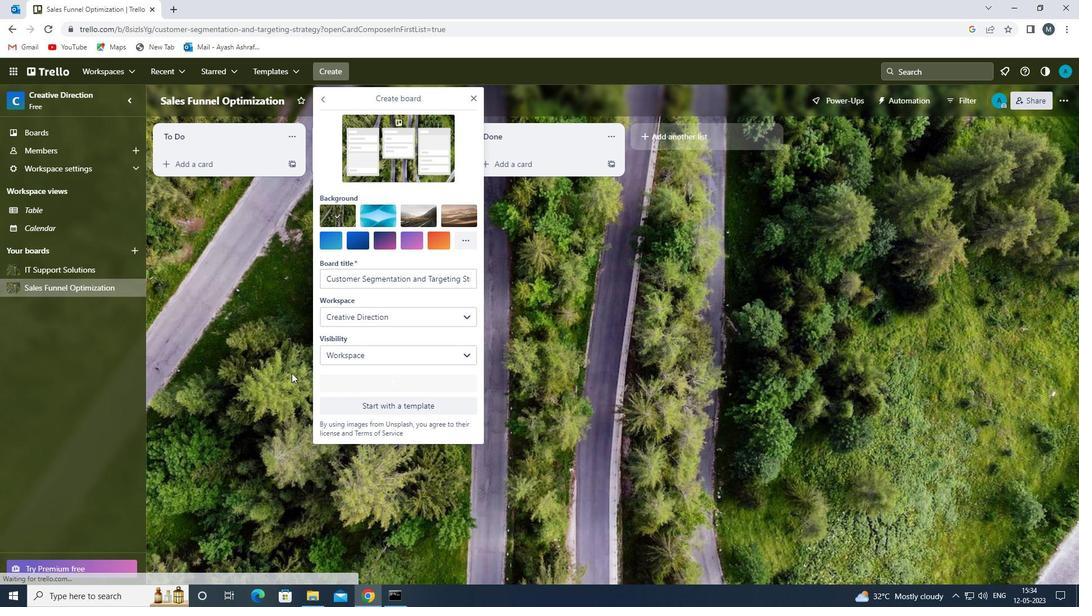 
Action: Mouse scrolled (291, 371) with delta (0, 0)
Screenshot: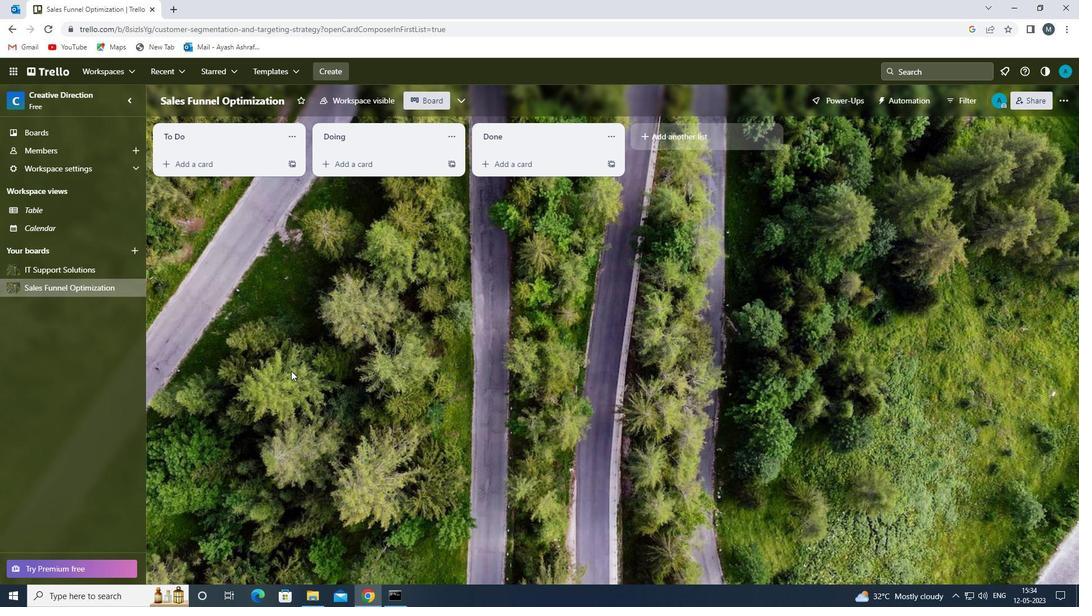 
Action: Mouse scrolled (291, 371) with delta (0, 0)
Screenshot: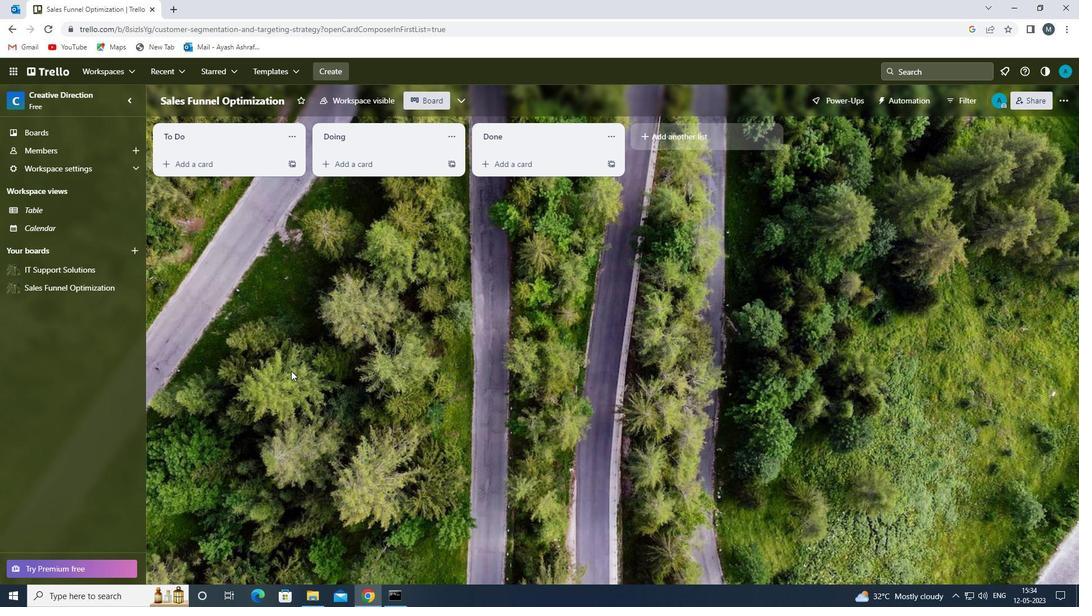 
Action: Mouse moved to (291, 370)
Screenshot: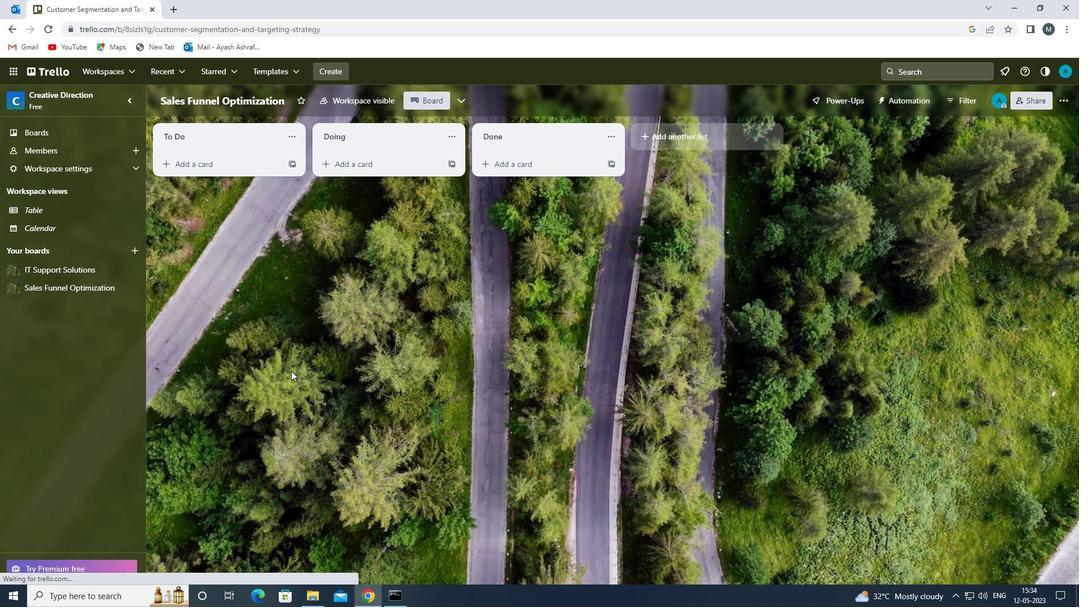 
